 Task: Reset the view settings in Microsoft Outlook to their original settings.
Action: Mouse moved to (252, 31)
Screenshot: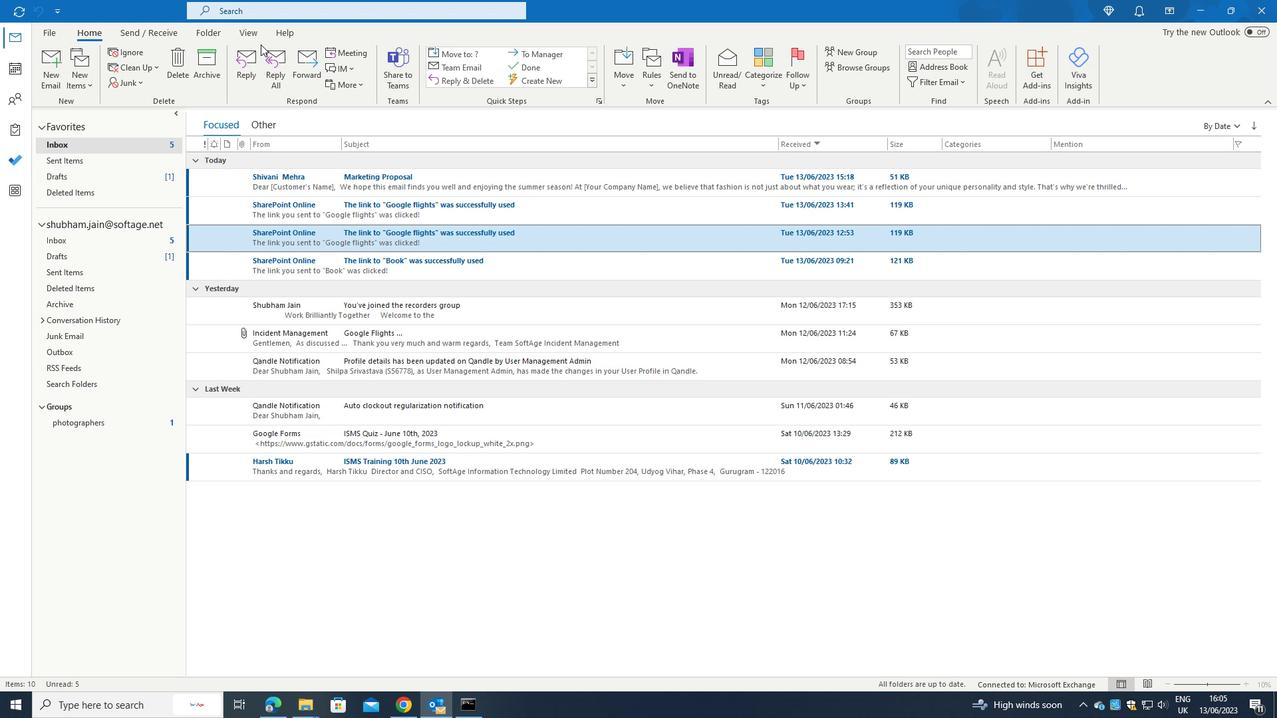 
Action: Mouse pressed left at (252, 31)
Screenshot: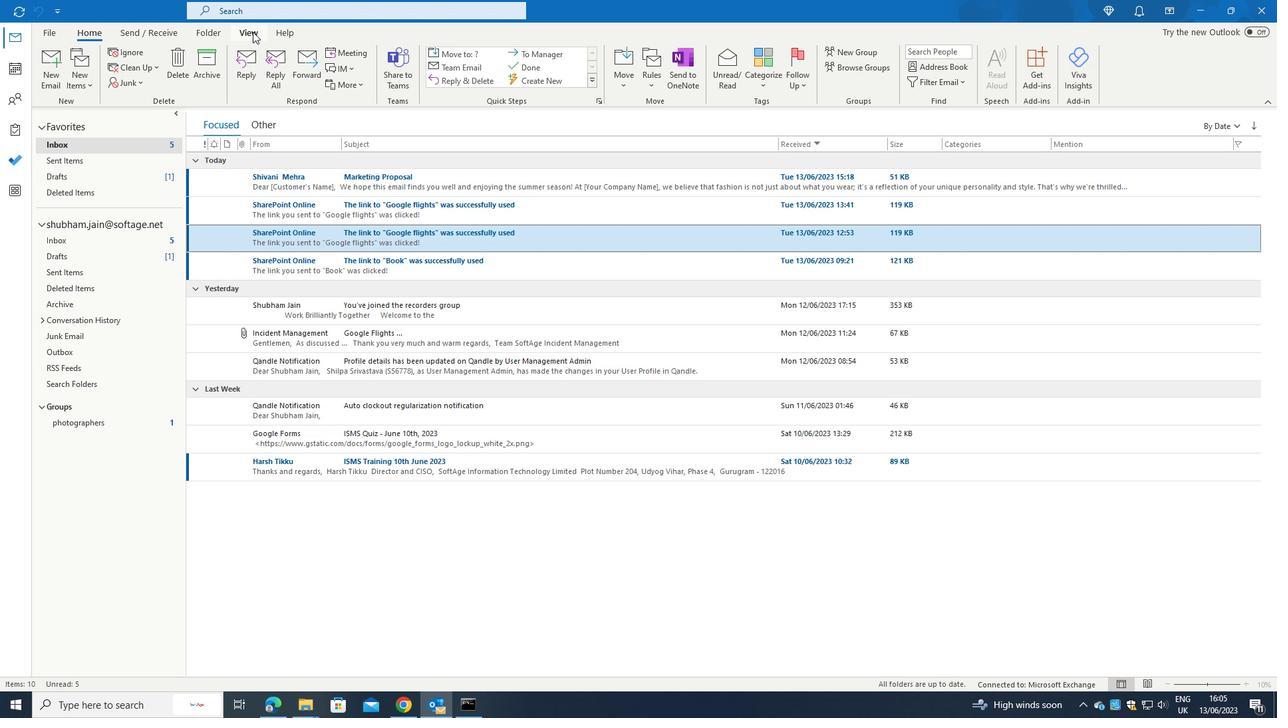 
Action: Mouse moved to (115, 56)
Screenshot: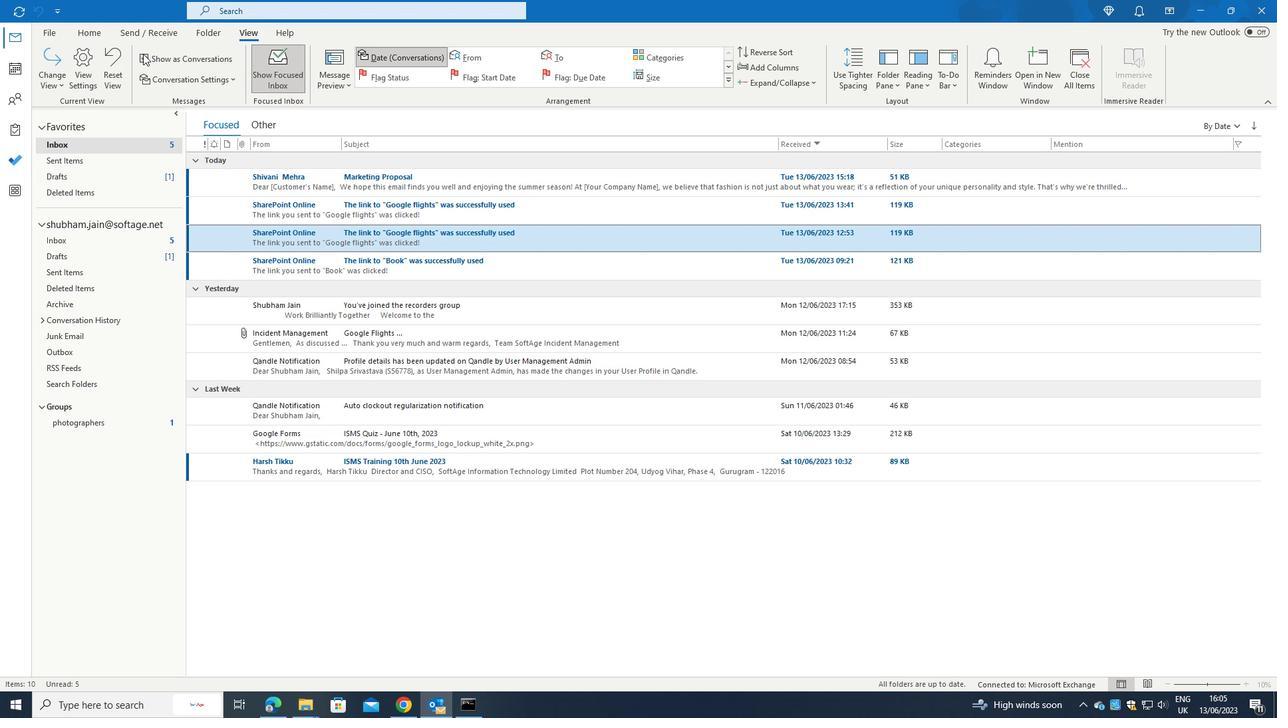 
Action: Mouse pressed left at (115, 56)
Screenshot: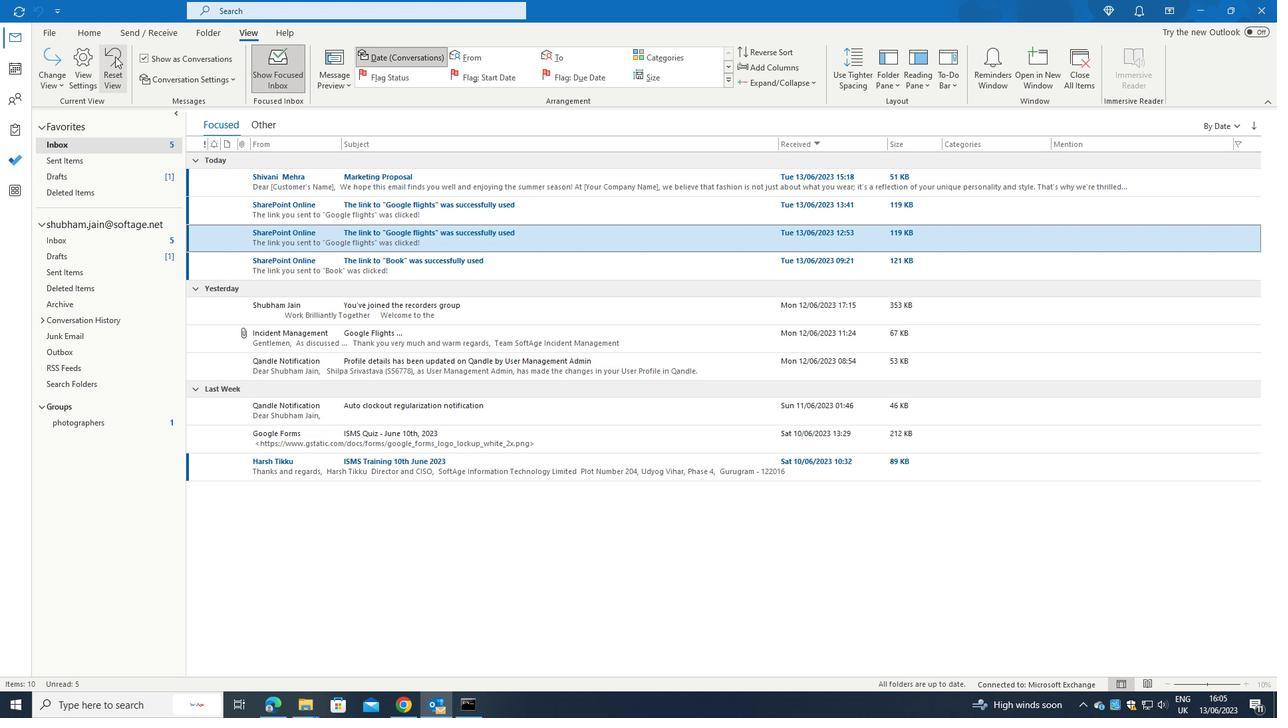 
Action: Mouse moved to (617, 385)
Screenshot: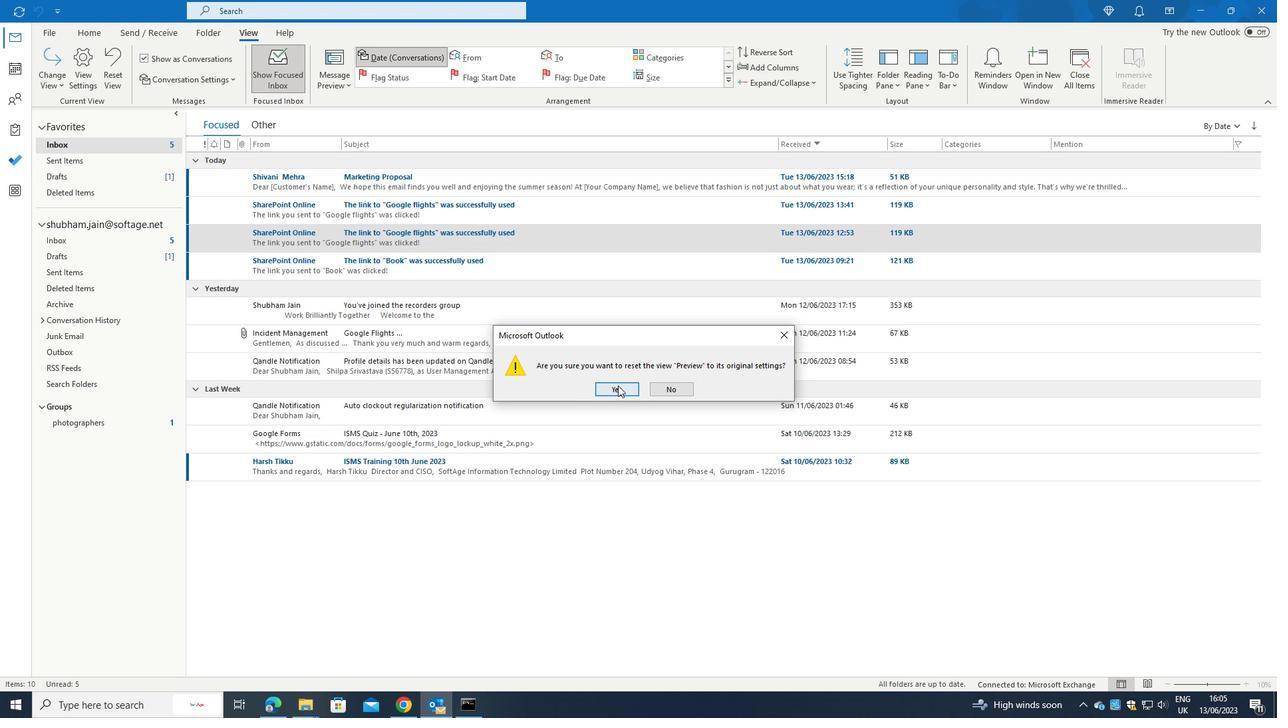 
Action: Mouse pressed left at (617, 385)
Screenshot: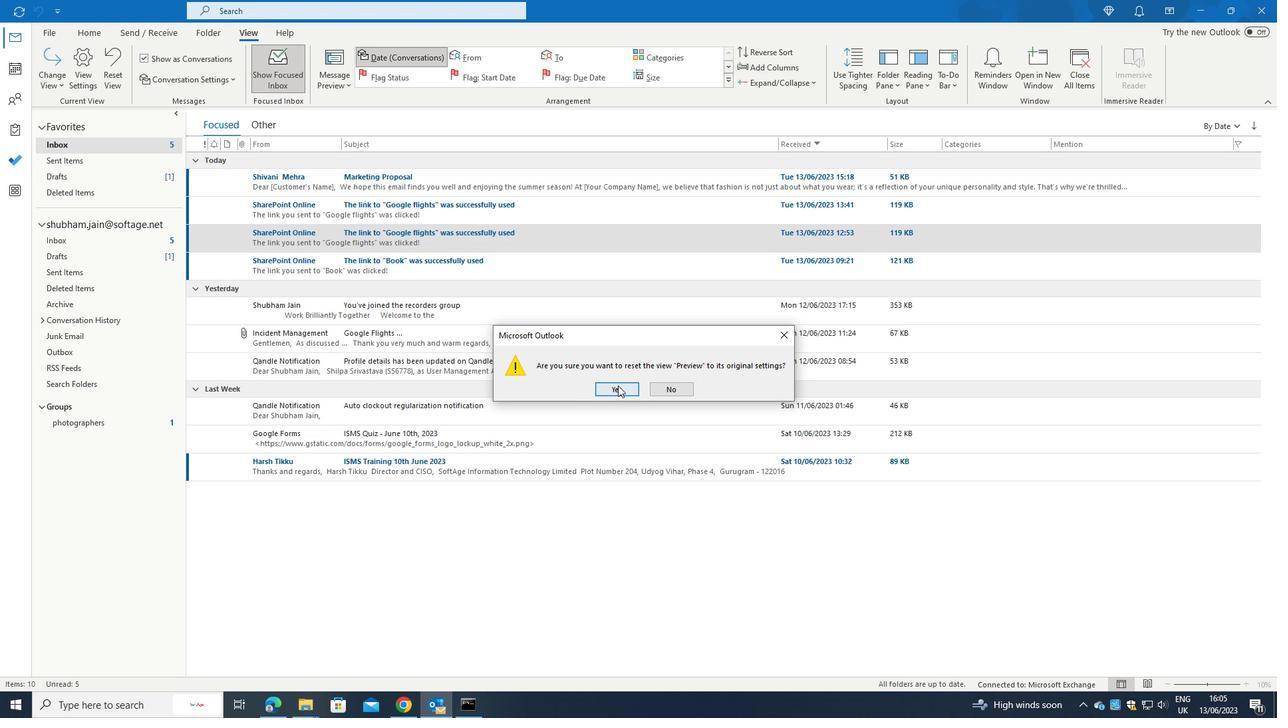 
